 Task: Check your calendar for appointments on June 22, 2023, and return to your inbox.
Action: Mouse moved to (13, 21)
Screenshot: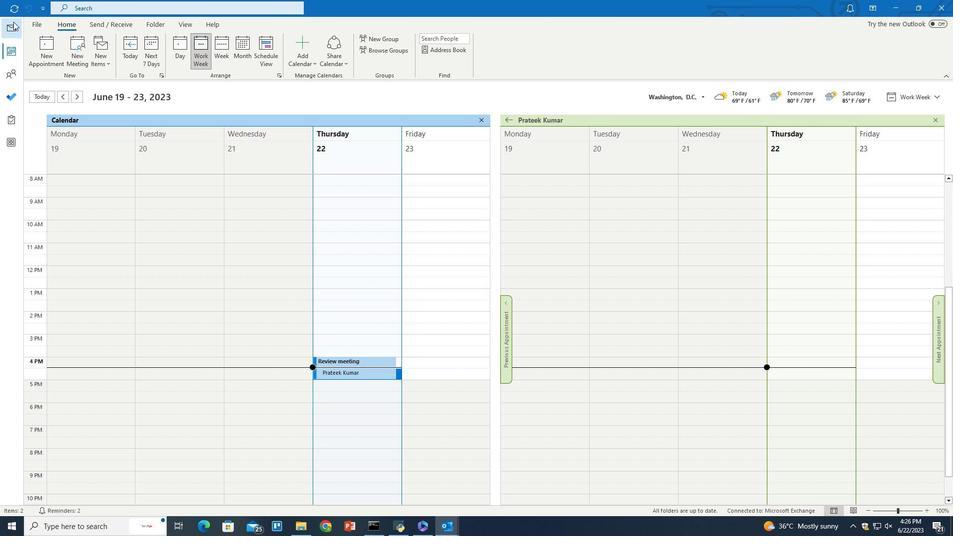 
Action: Mouse pressed left at (13, 21)
Screenshot: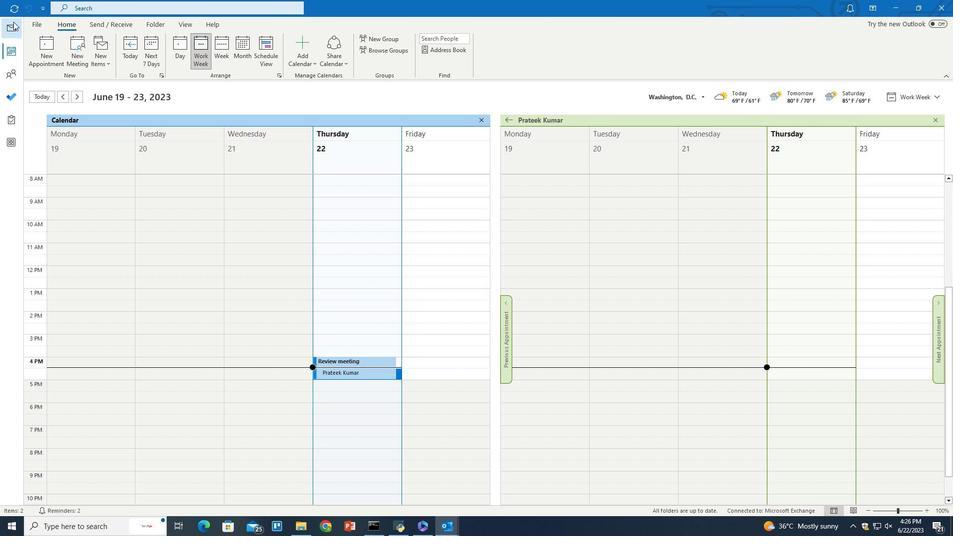 
Action: Mouse moved to (180, 22)
Screenshot: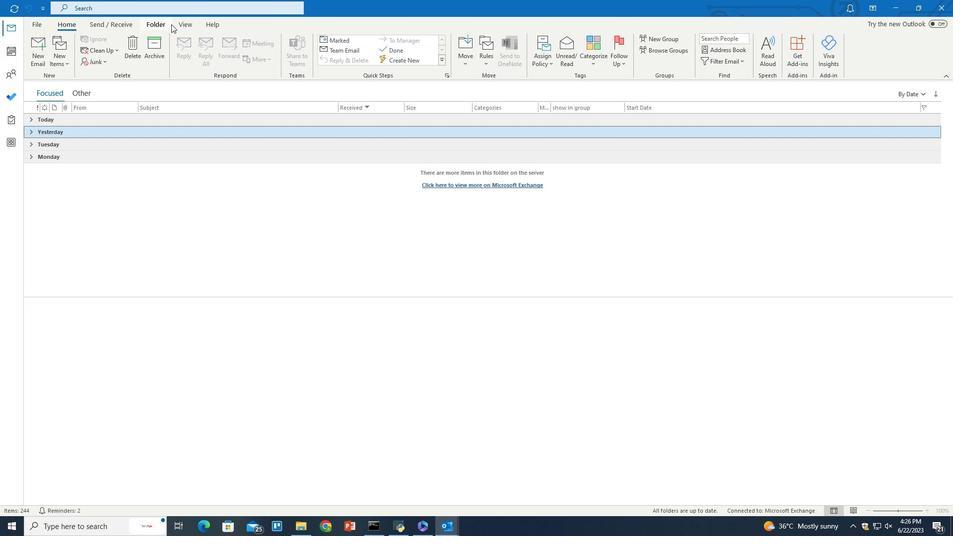 
Action: Mouse pressed left at (180, 22)
Screenshot: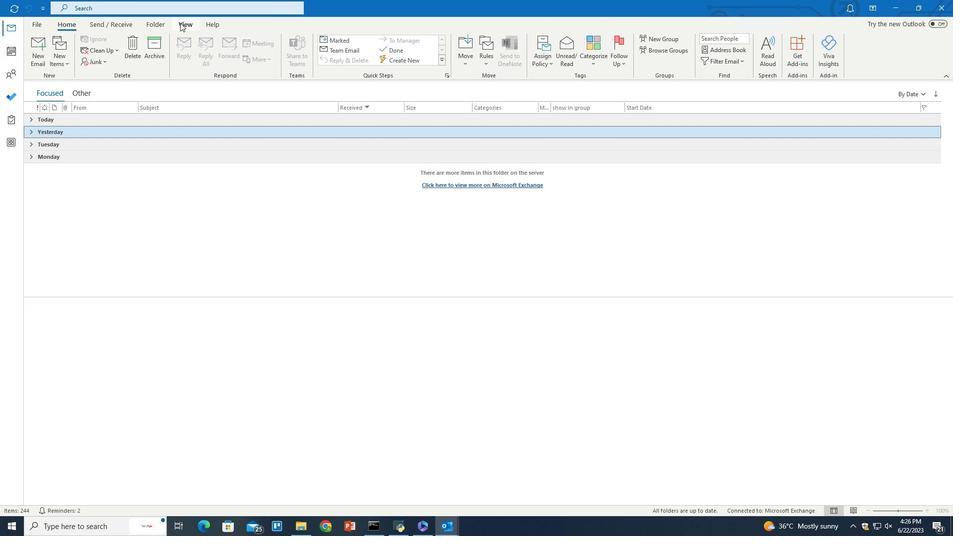 
Action: Mouse moved to (569, 62)
Screenshot: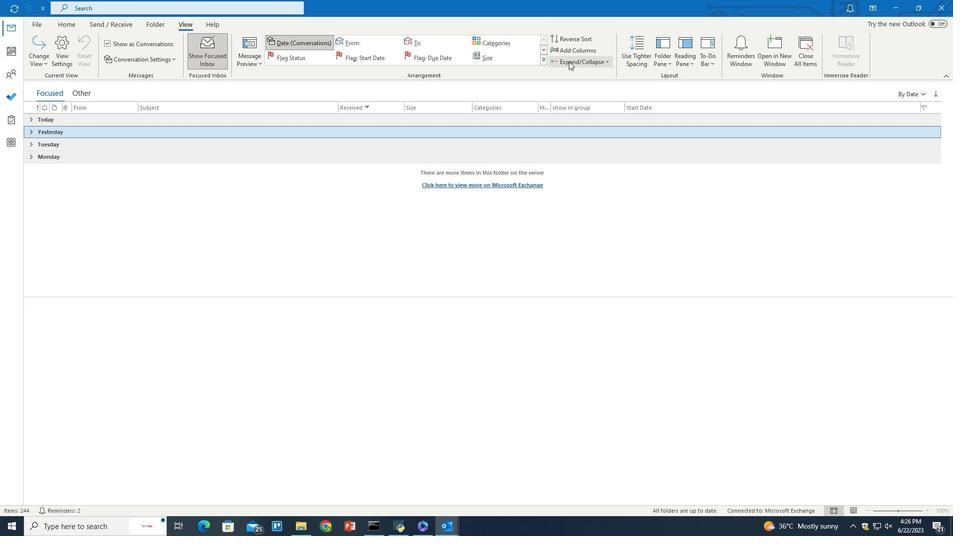 
Action: Mouse pressed left at (569, 62)
Screenshot: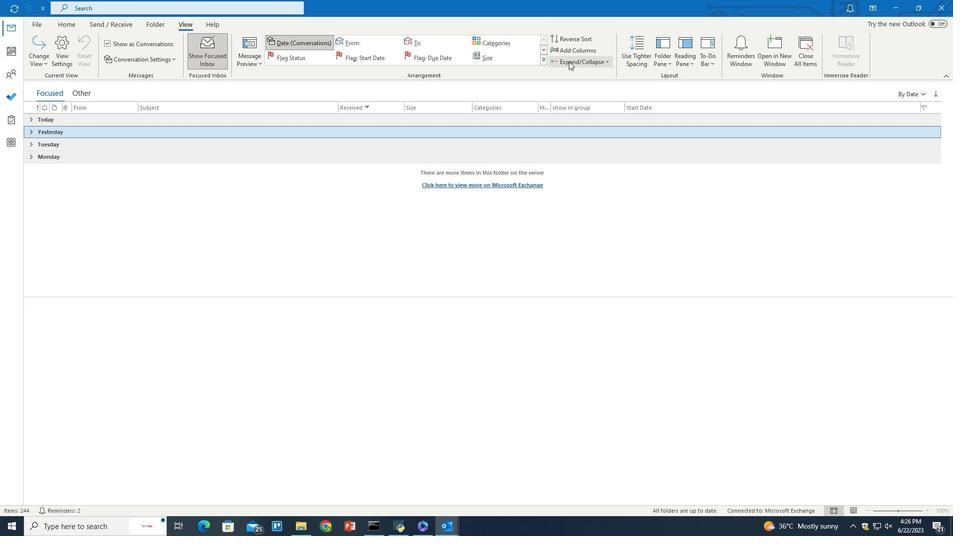 
Action: Mouse moved to (576, 84)
Screenshot: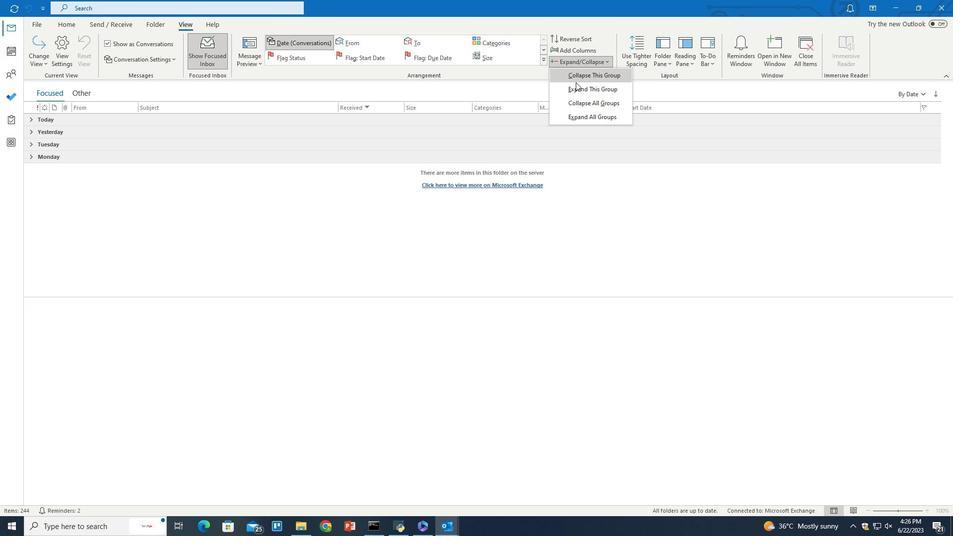
Action: Mouse pressed left at (576, 84)
Screenshot: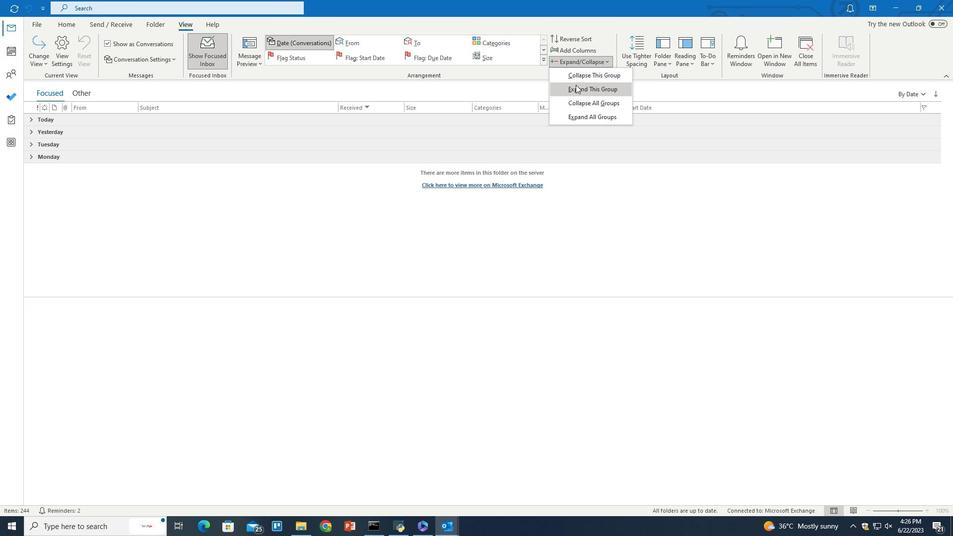 
Action: Mouse moved to (566, 110)
Screenshot: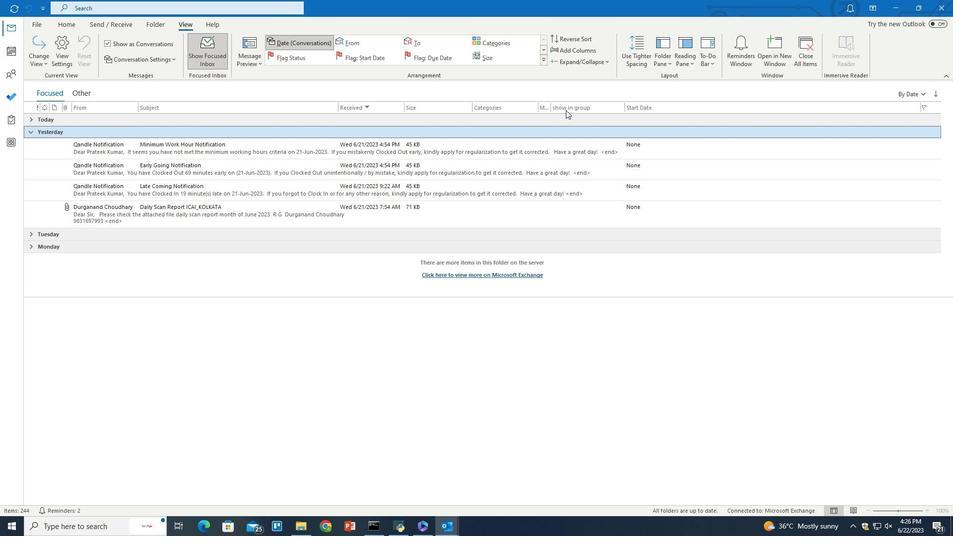 
